 Task: Use Greasy Wheels Short Effect in this video Movie B.mp4
Action: Mouse moved to (288, 123)
Screenshot: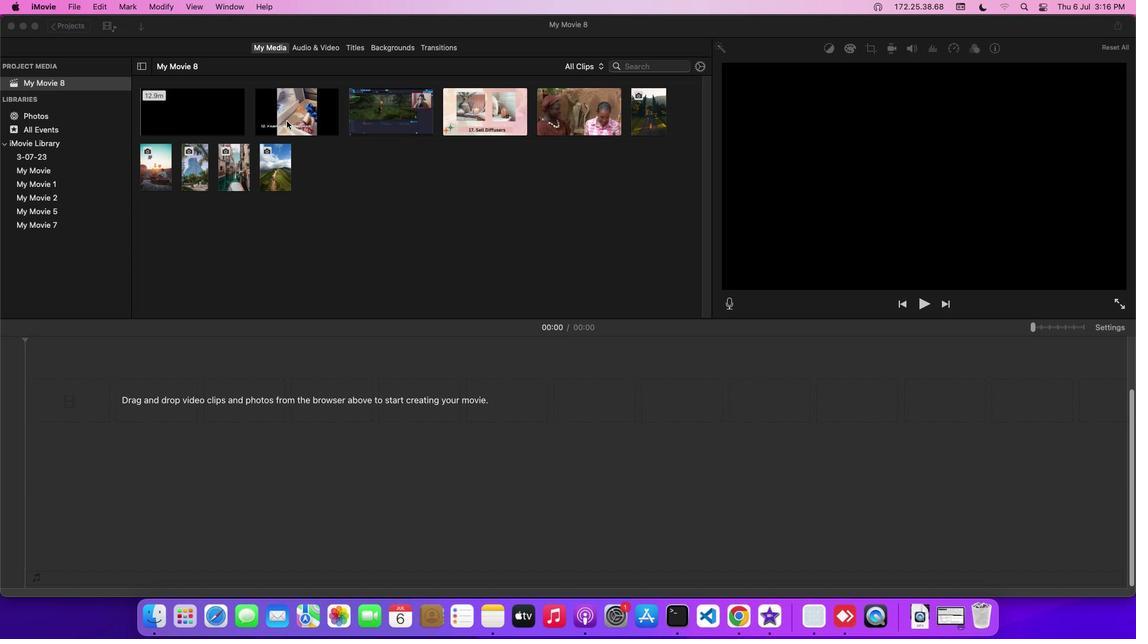 
Action: Mouse pressed left at (288, 123)
Screenshot: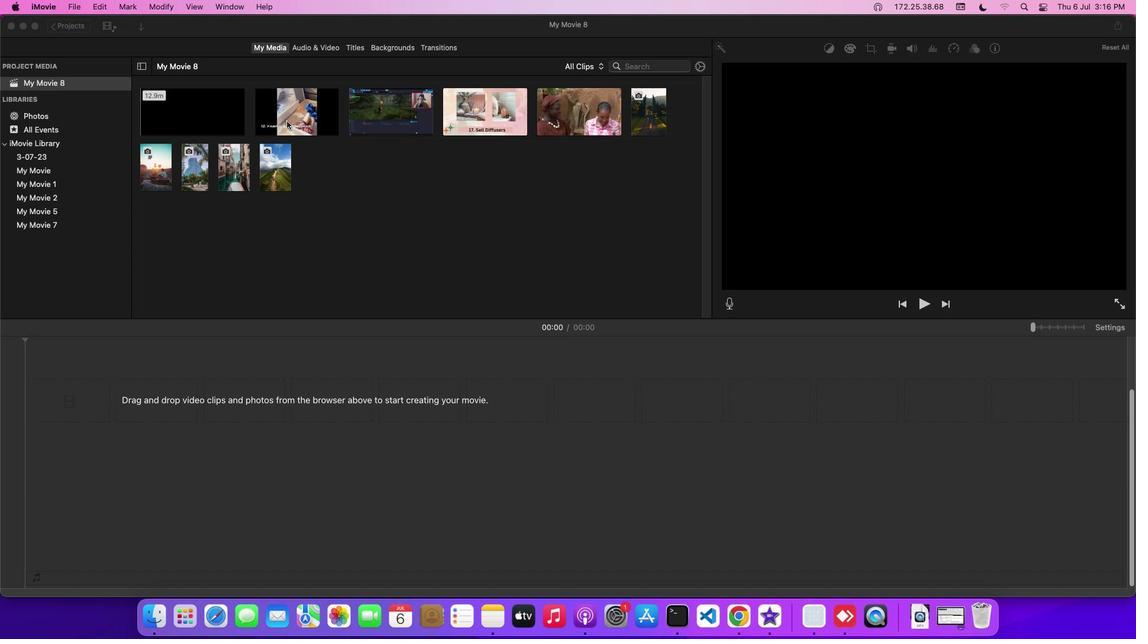 
Action: Mouse moved to (323, 52)
Screenshot: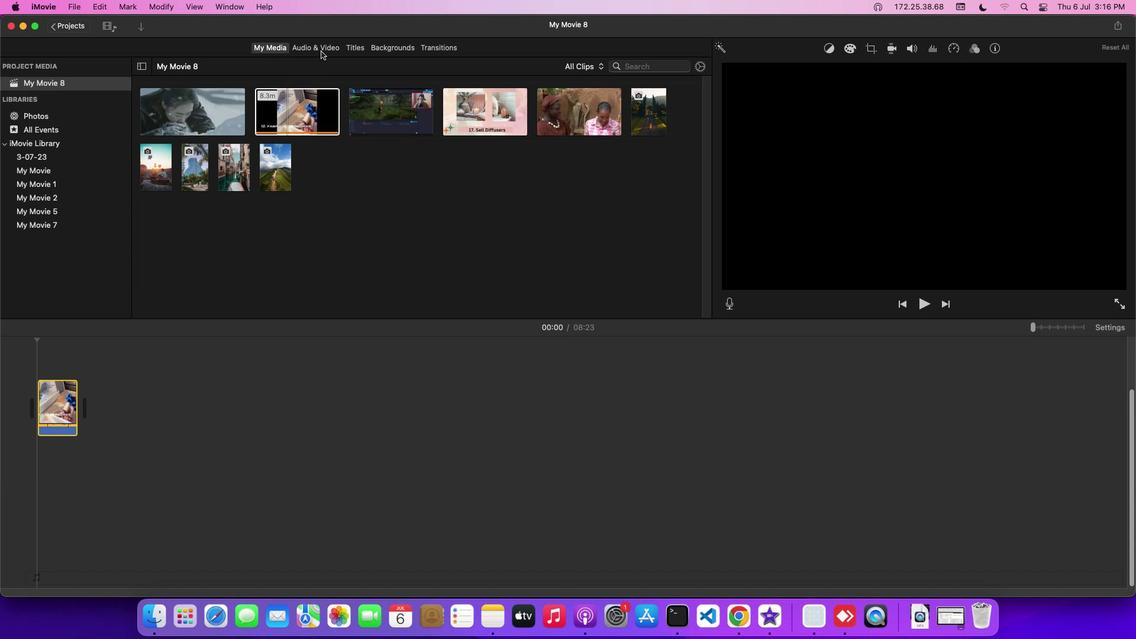 
Action: Mouse pressed left at (323, 52)
Screenshot: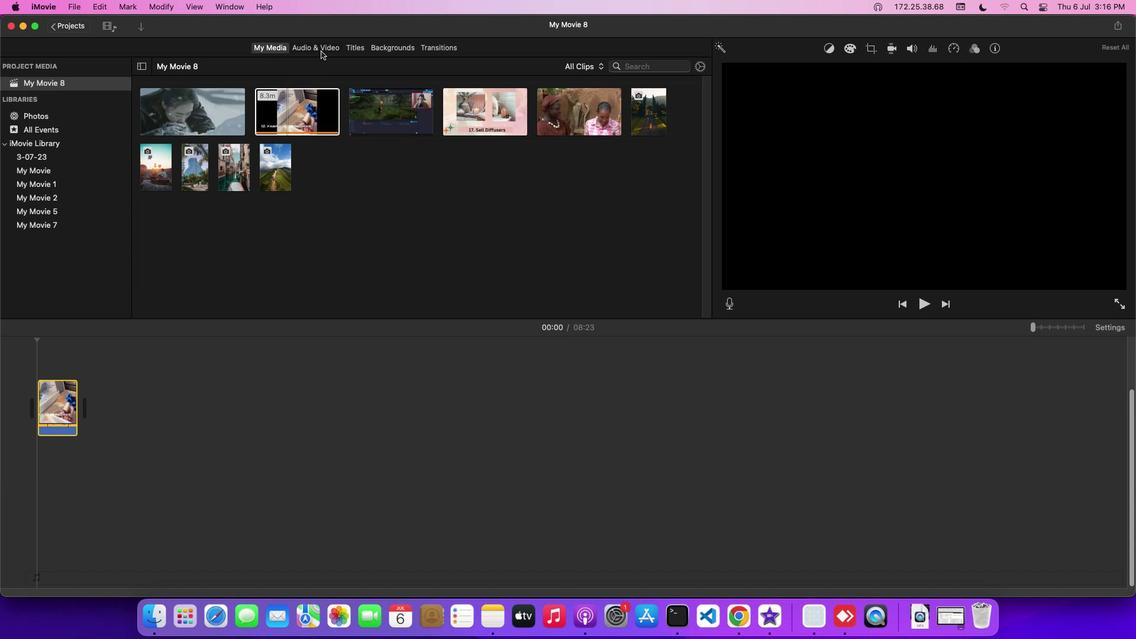 
Action: Mouse moved to (76, 112)
Screenshot: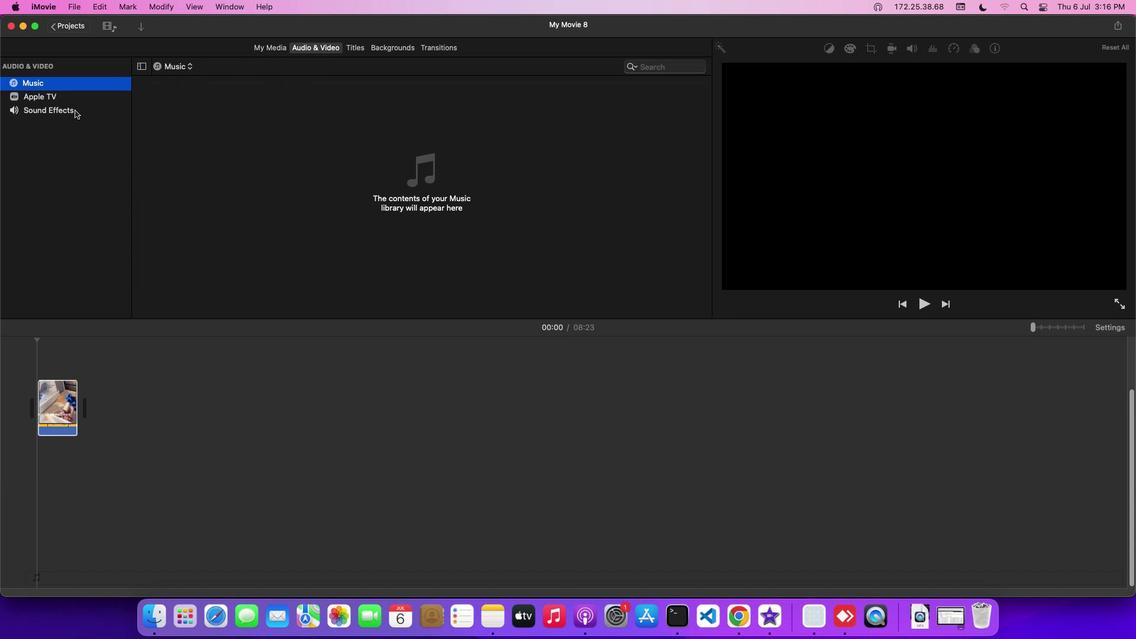 
Action: Mouse pressed left at (76, 112)
Screenshot: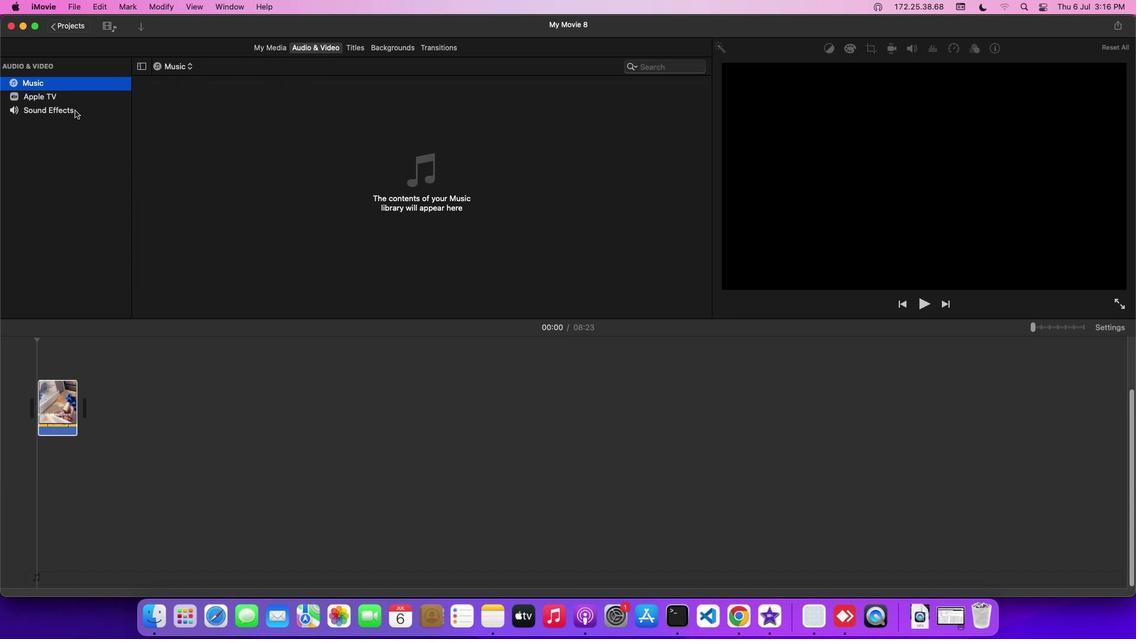 
Action: Mouse moved to (224, 259)
Screenshot: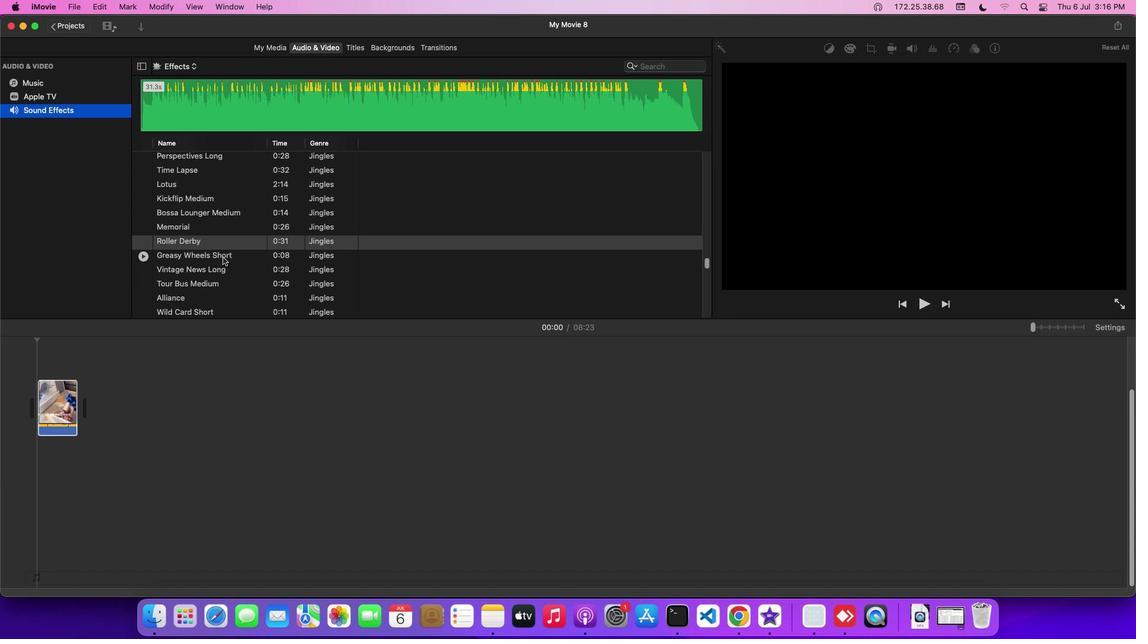 
Action: Mouse pressed left at (224, 259)
Screenshot: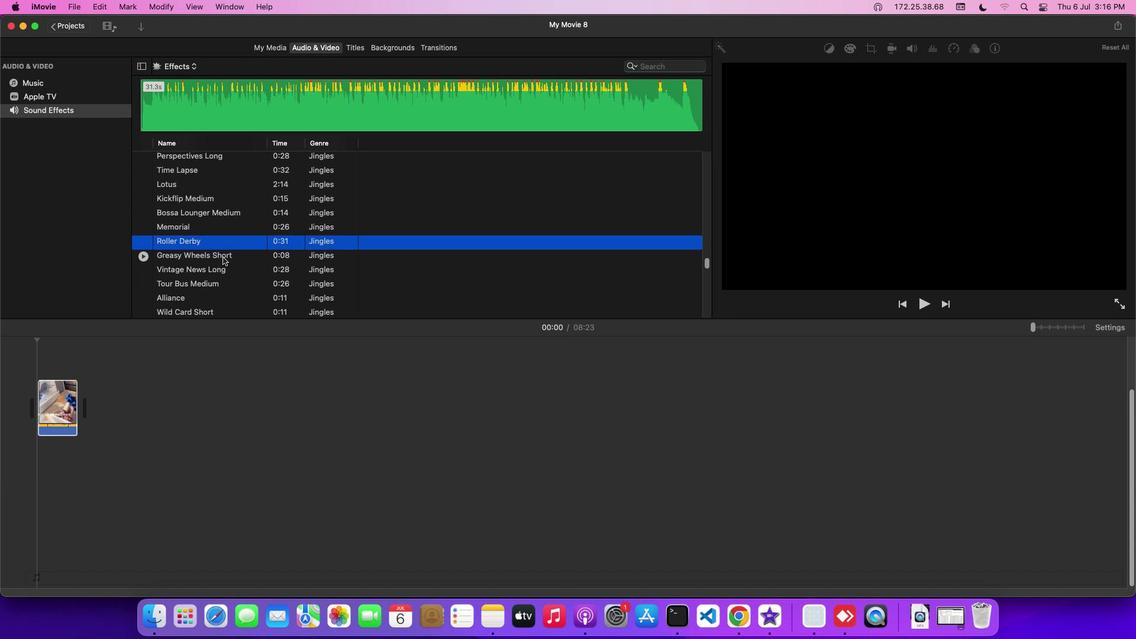
Action: Mouse moved to (228, 261)
Screenshot: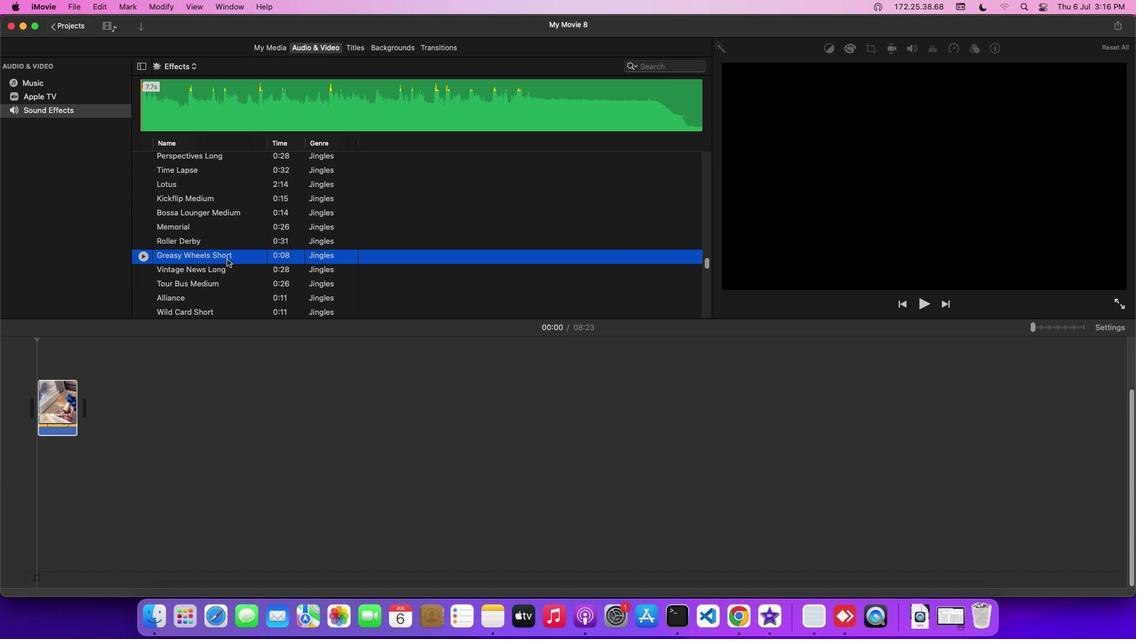 
Action: Mouse pressed left at (228, 261)
Screenshot: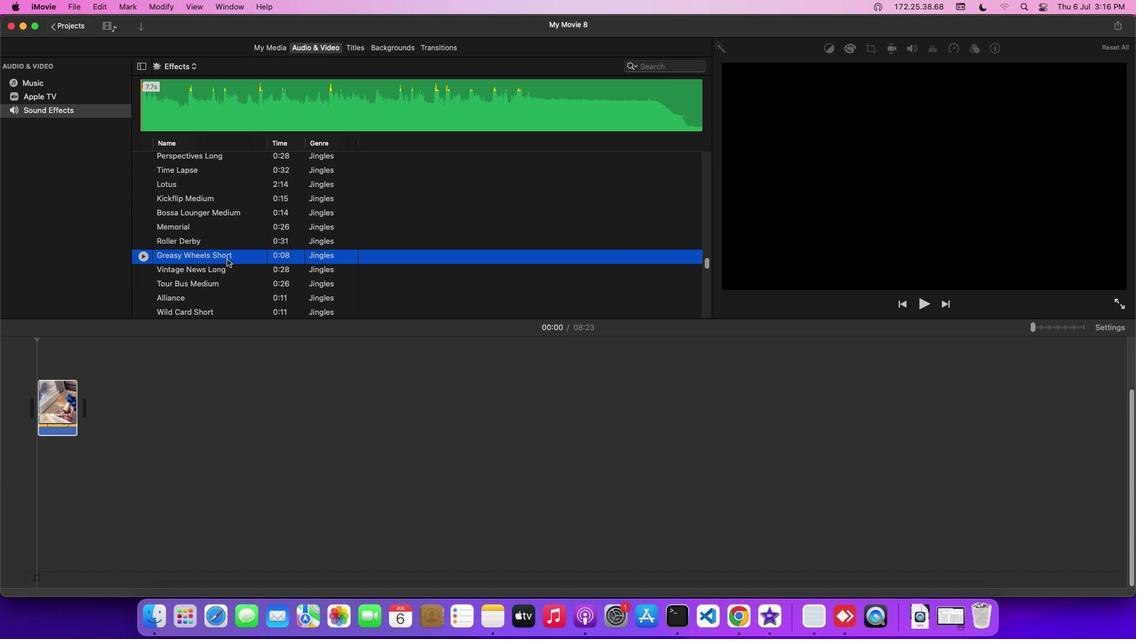 
Action: Mouse moved to (123, 433)
Screenshot: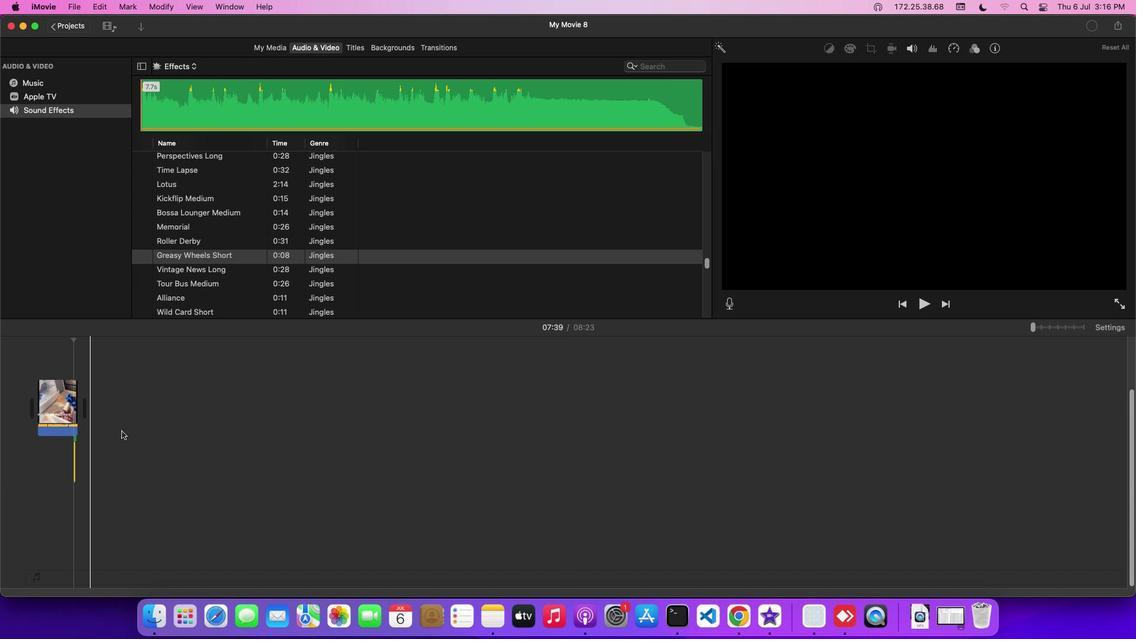 
